 Task: Check the "Edit view" in "Your unsolved tickets".
Action: Mouse moved to (705, 208)
Screenshot: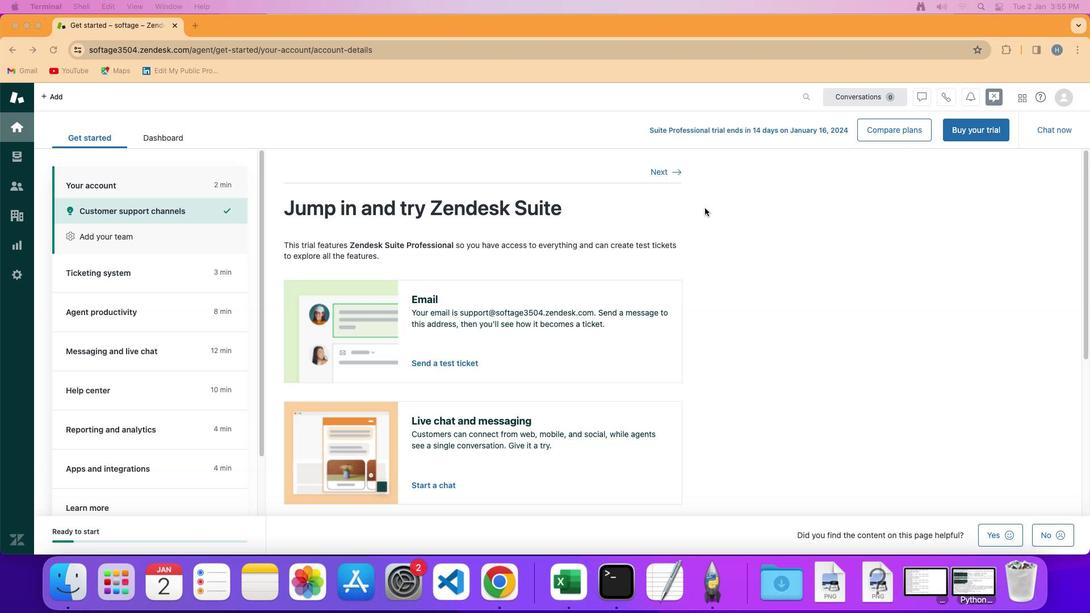 
Action: Mouse pressed left at (705, 208)
Screenshot: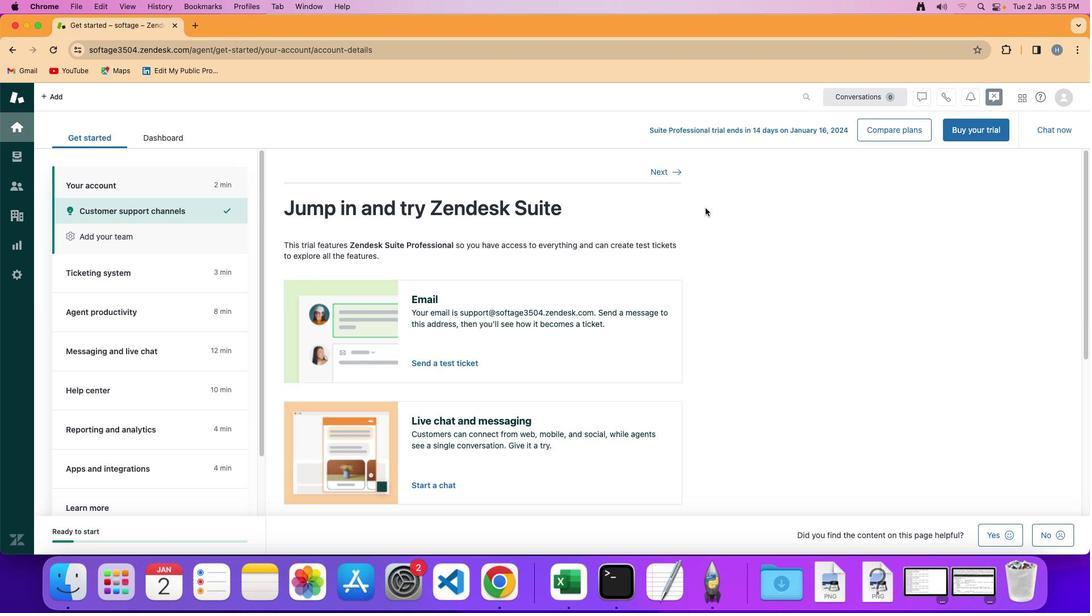 
Action: Mouse moved to (15, 153)
Screenshot: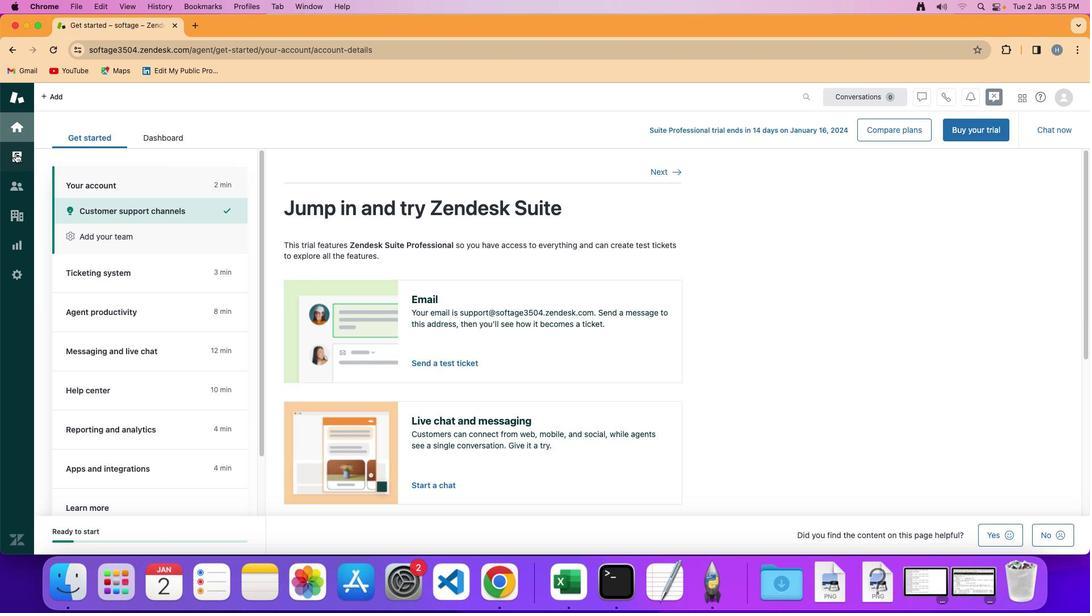 
Action: Mouse pressed left at (15, 153)
Screenshot: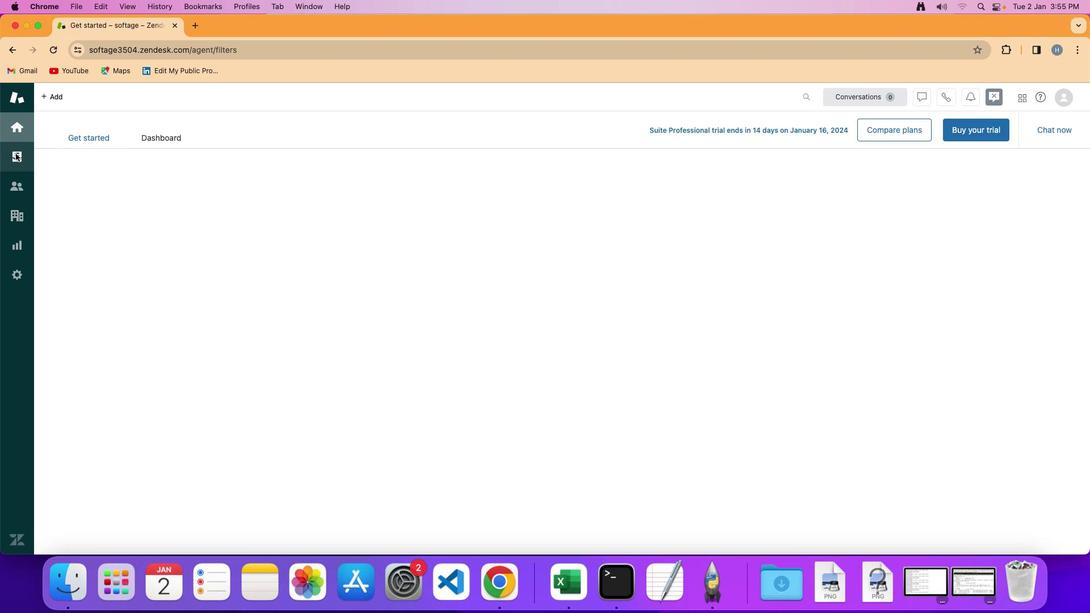 
Action: Mouse moved to (1007, 147)
Screenshot: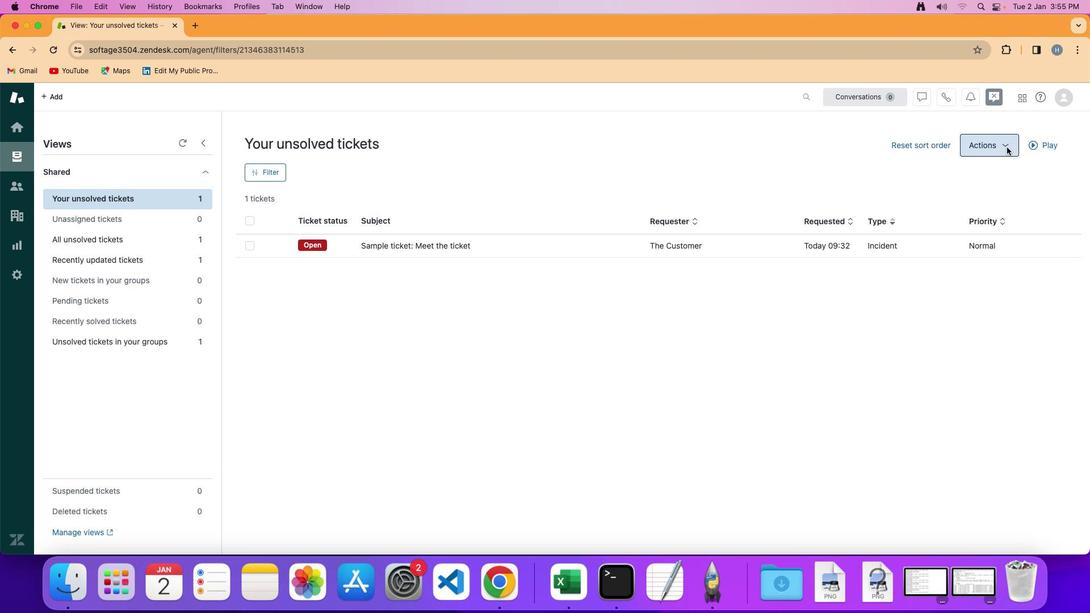 
Action: Mouse pressed left at (1007, 147)
Screenshot: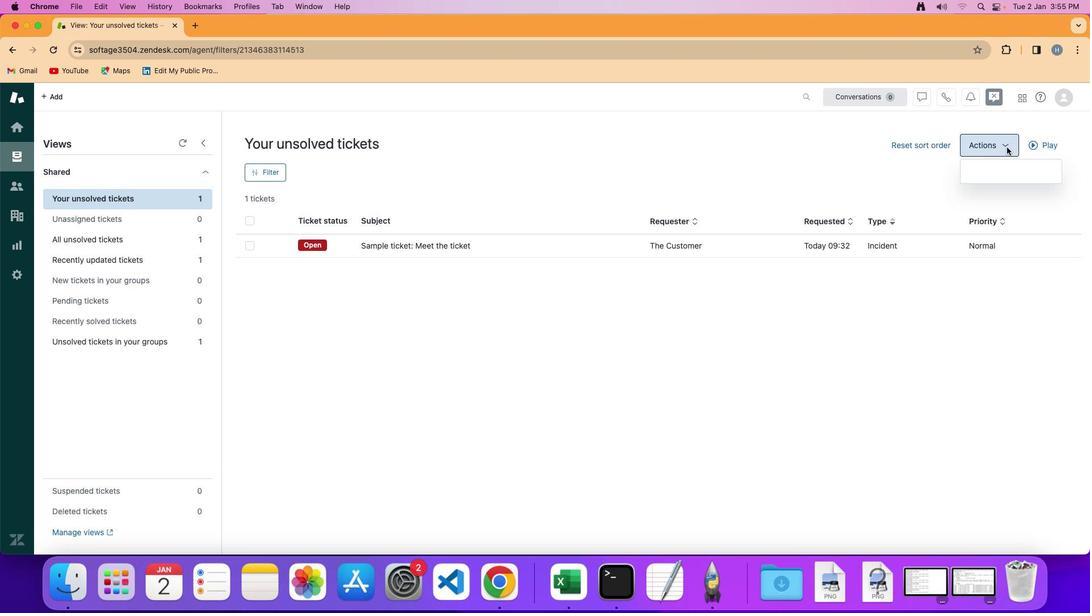 
Action: Mouse moved to (1009, 197)
Screenshot: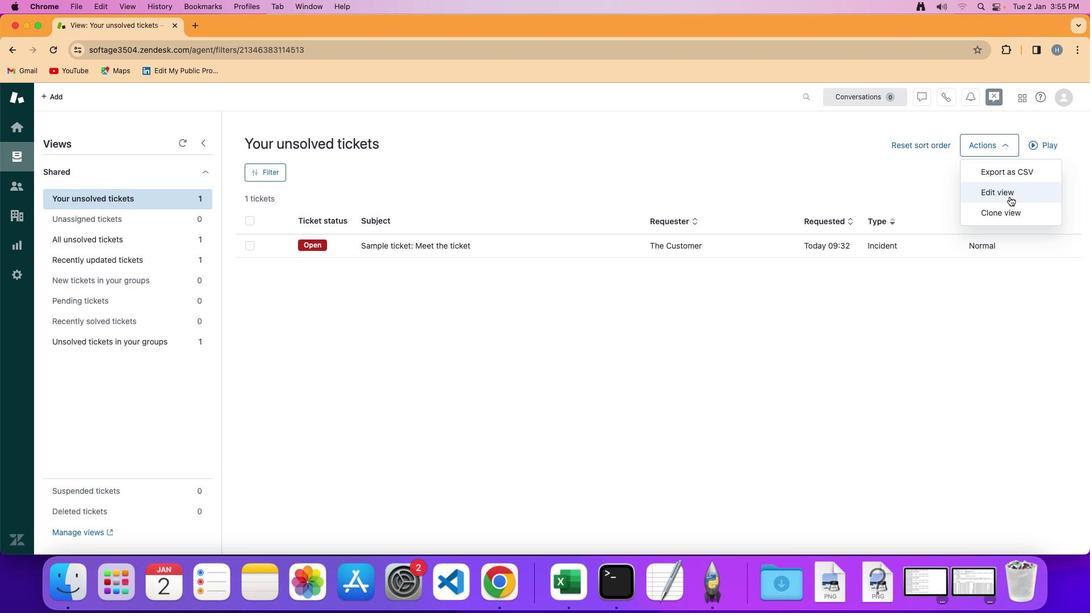 
Action: Mouse pressed left at (1009, 197)
Screenshot: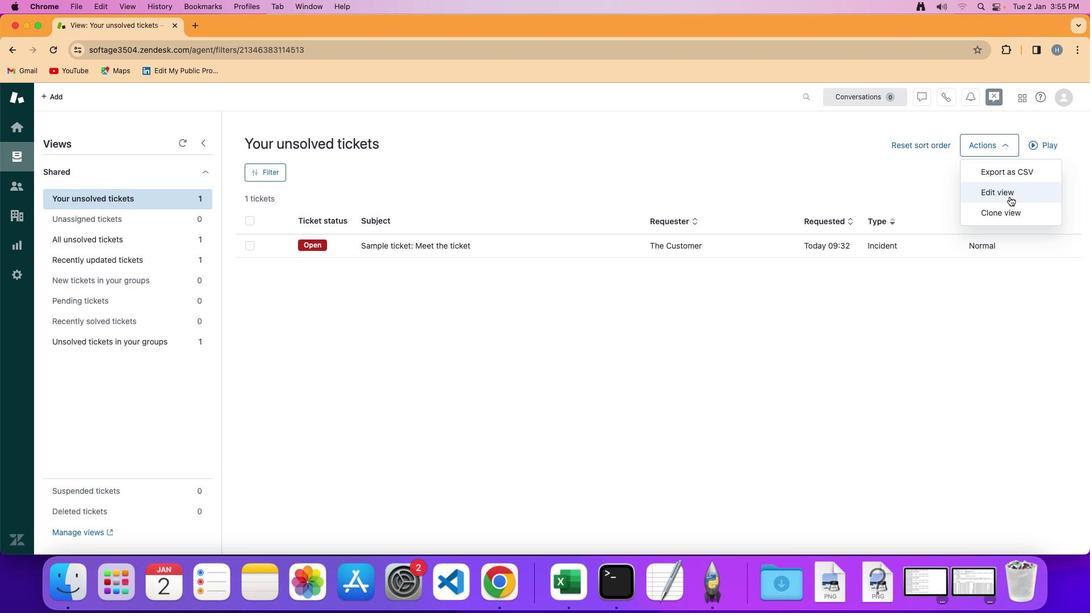
Action: Mouse moved to (734, 242)
Screenshot: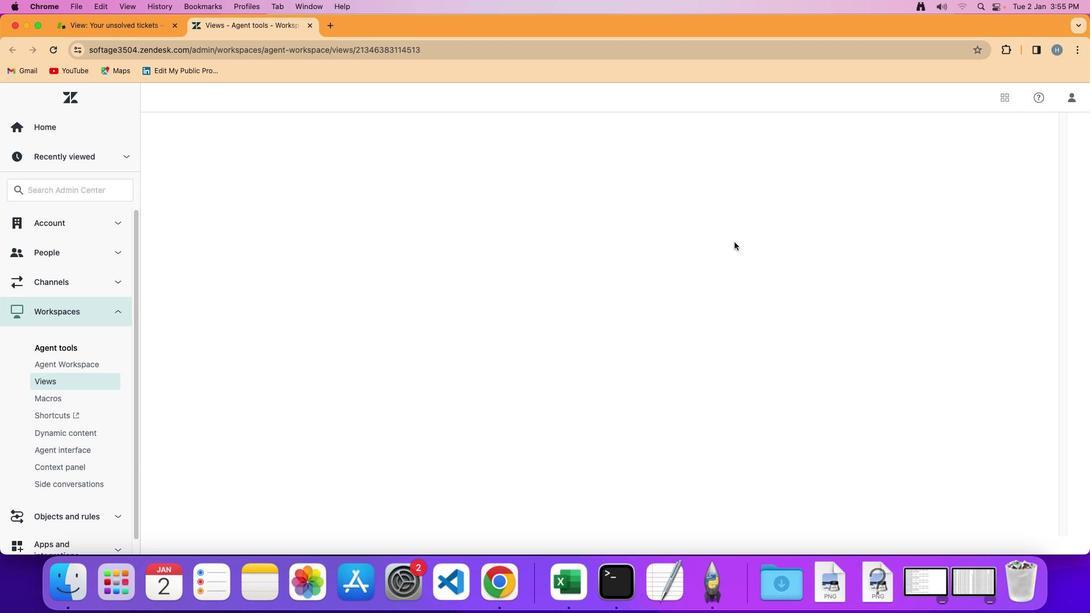 
Action: Mouse scrolled (734, 242) with delta (0, 0)
Screenshot: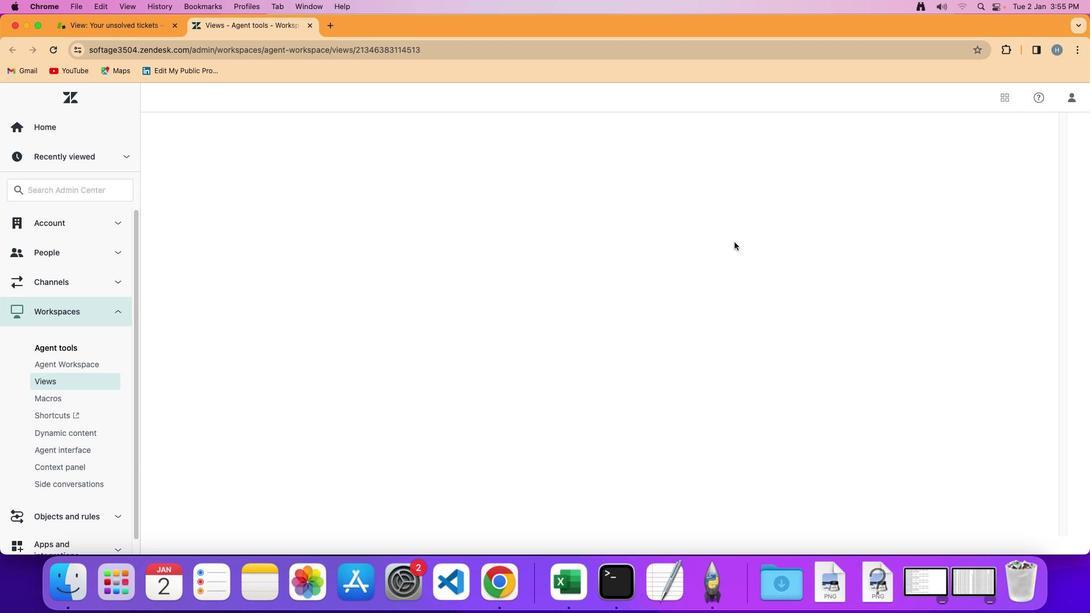 
Action: Mouse scrolled (734, 242) with delta (0, 0)
Screenshot: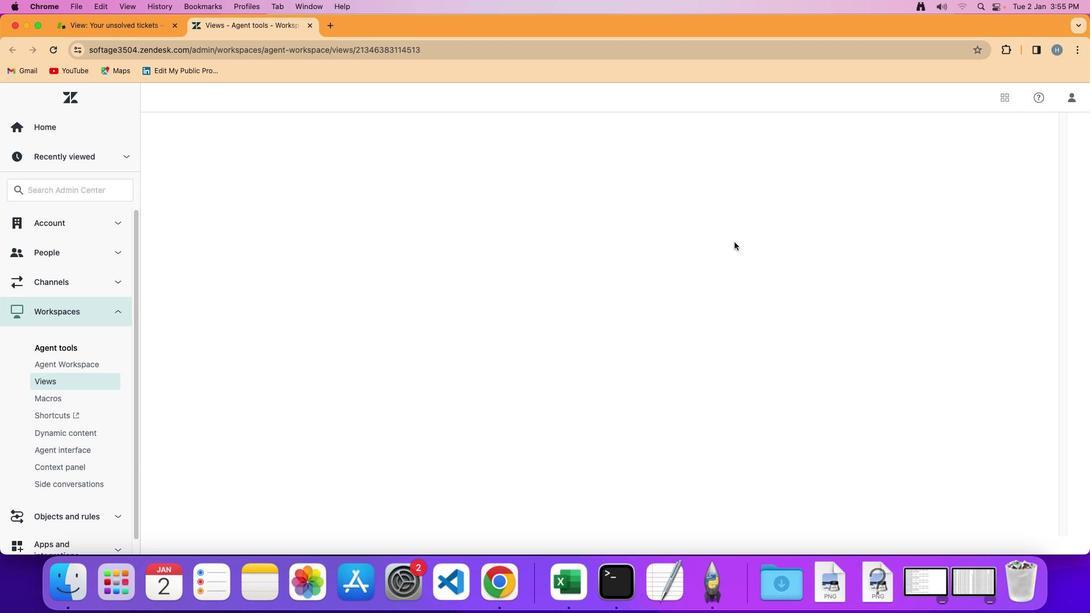 
Action: Mouse scrolled (734, 242) with delta (0, -1)
Screenshot: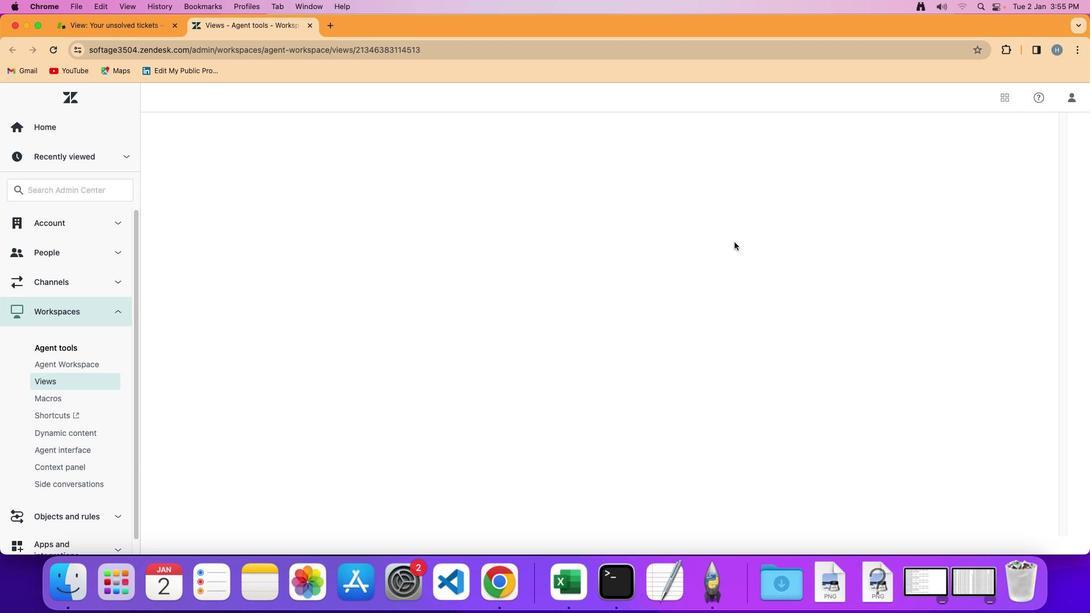 
